 Task: Set the Low-priority code for DVB-T reception parameters to 3/5.
Action: Mouse moved to (119, 14)
Screenshot: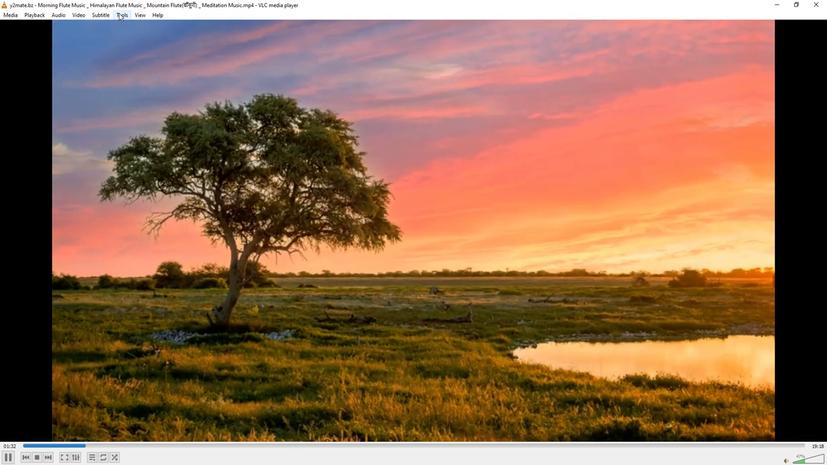 
Action: Mouse pressed left at (119, 14)
Screenshot: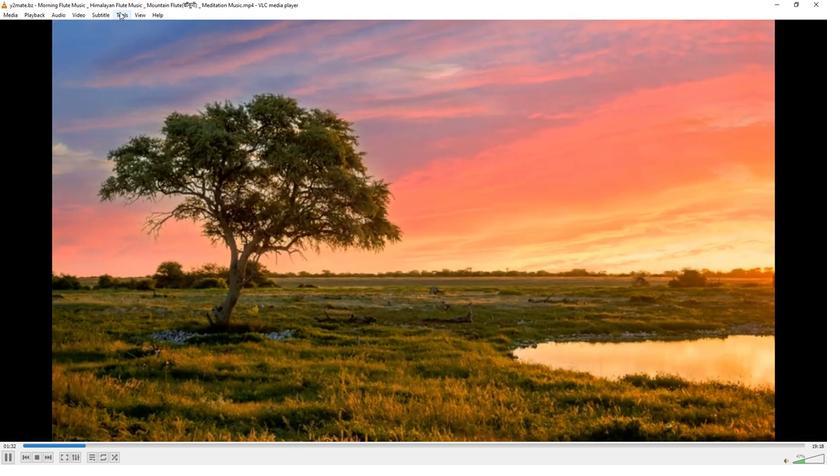 
Action: Mouse moved to (135, 115)
Screenshot: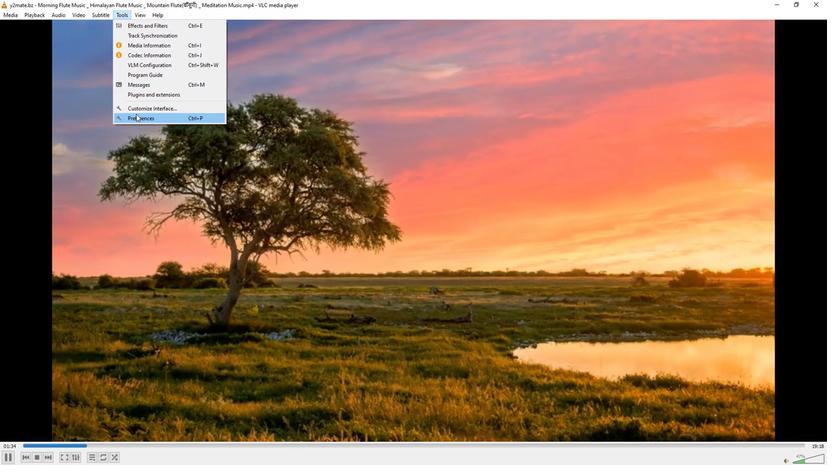 
Action: Mouse pressed left at (135, 115)
Screenshot: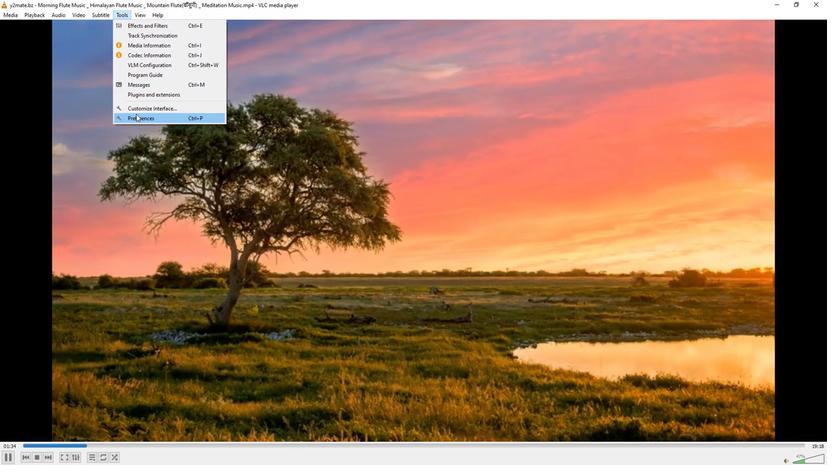 
Action: Mouse moved to (270, 380)
Screenshot: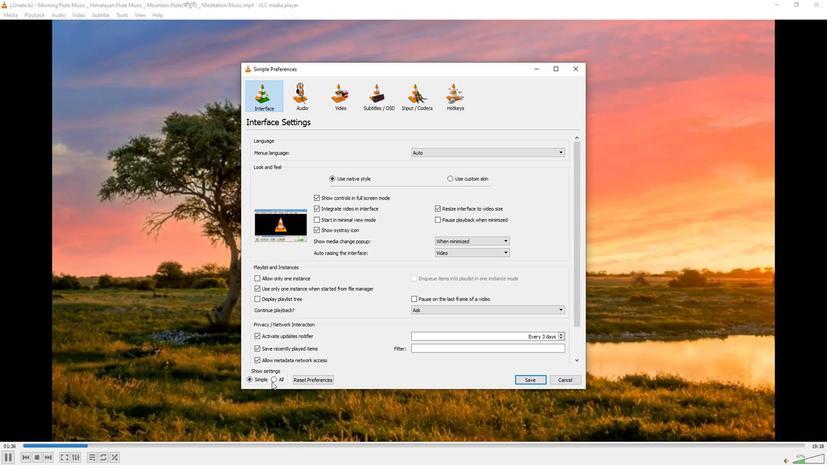 
Action: Mouse pressed left at (270, 380)
Screenshot: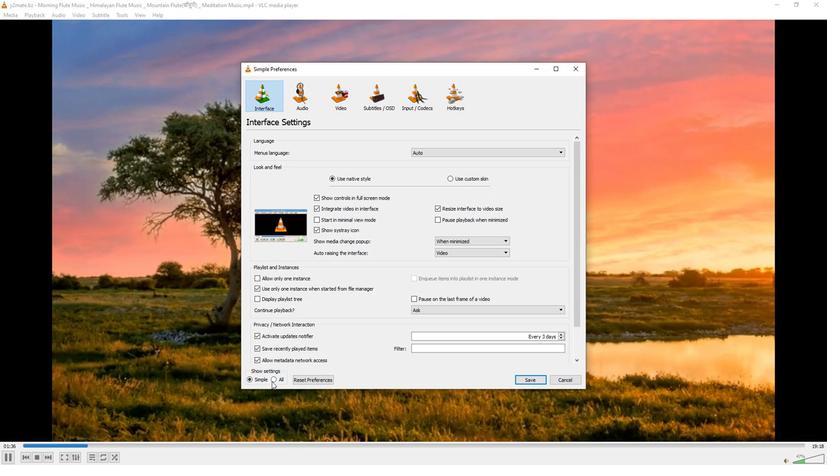 
Action: Mouse moved to (261, 233)
Screenshot: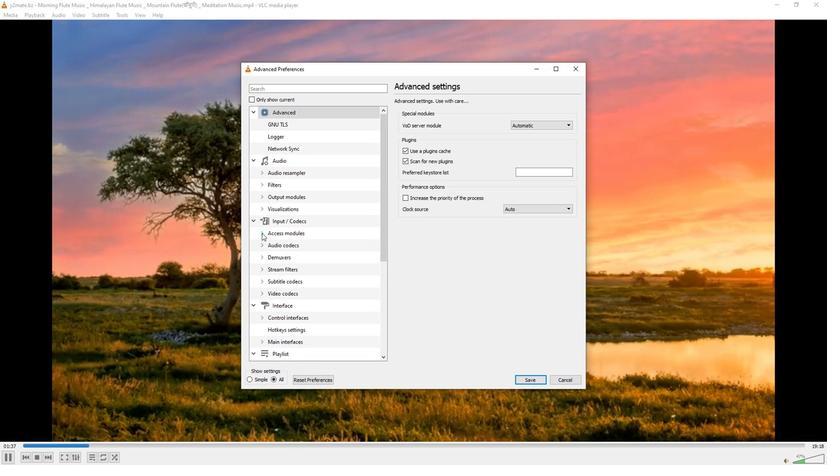 
Action: Mouse pressed left at (261, 233)
Screenshot: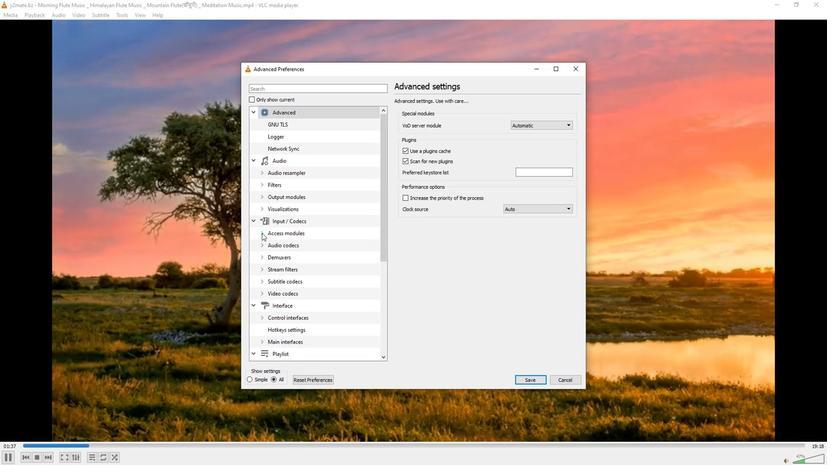 
Action: Mouse moved to (286, 303)
Screenshot: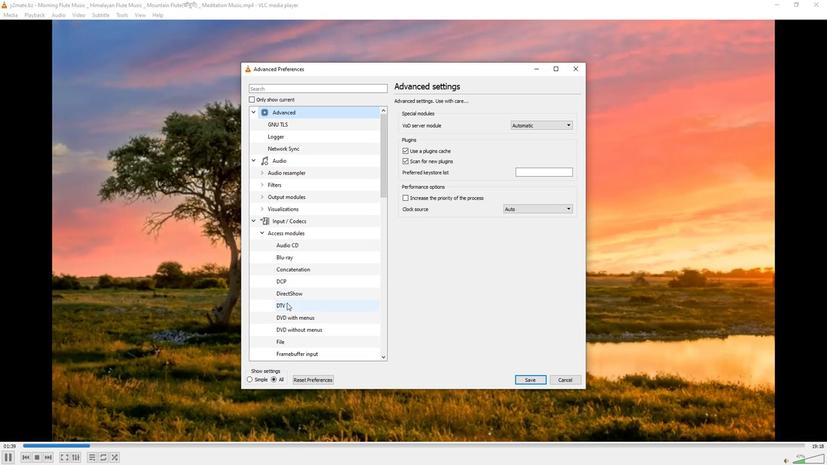 
Action: Mouse pressed left at (286, 303)
Screenshot: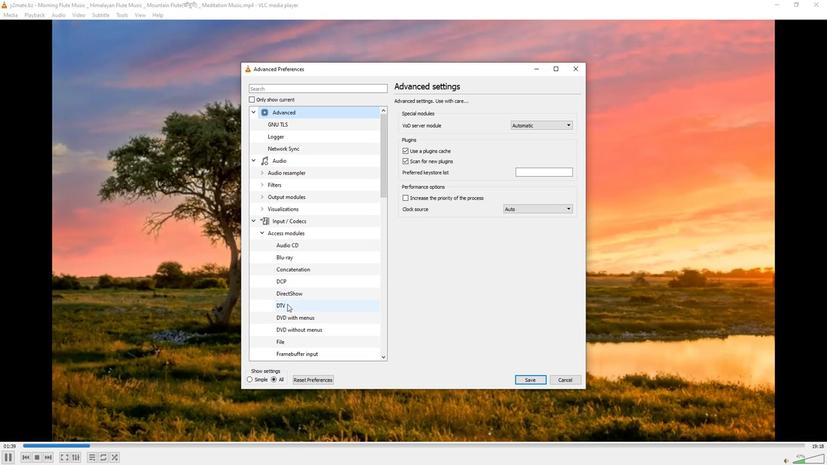 
Action: Mouse moved to (538, 232)
Screenshot: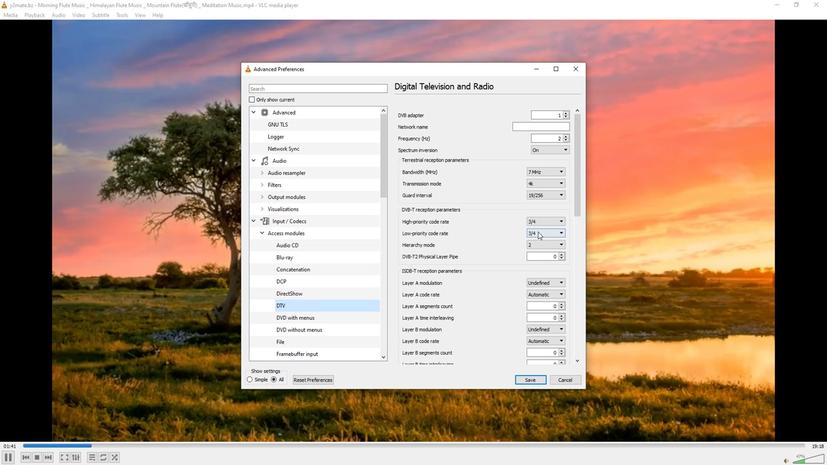 
Action: Mouse pressed left at (538, 232)
Screenshot: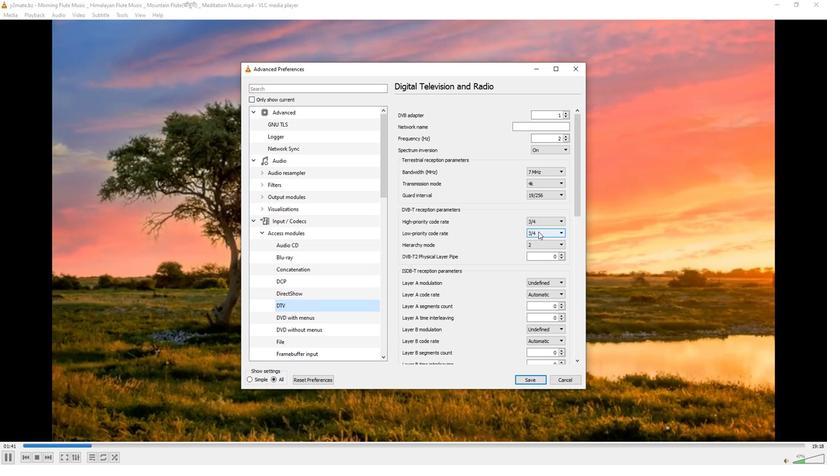 
Action: Mouse moved to (538, 258)
Screenshot: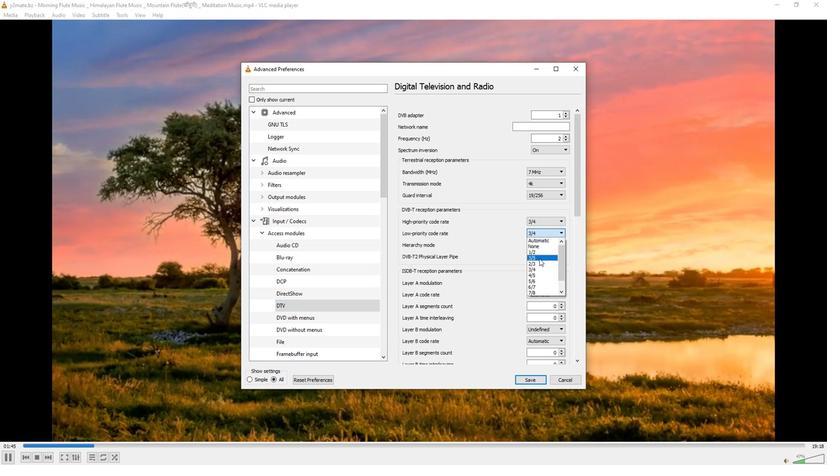 
Action: Mouse pressed left at (538, 258)
Screenshot: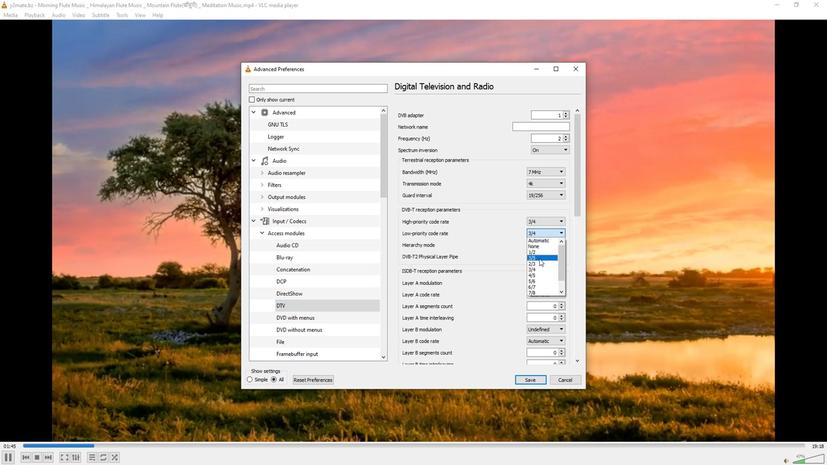
